 Task: Enable the option In-app notifications in career advice.
Action: Mouse moved to (654, 88)
Screenshot: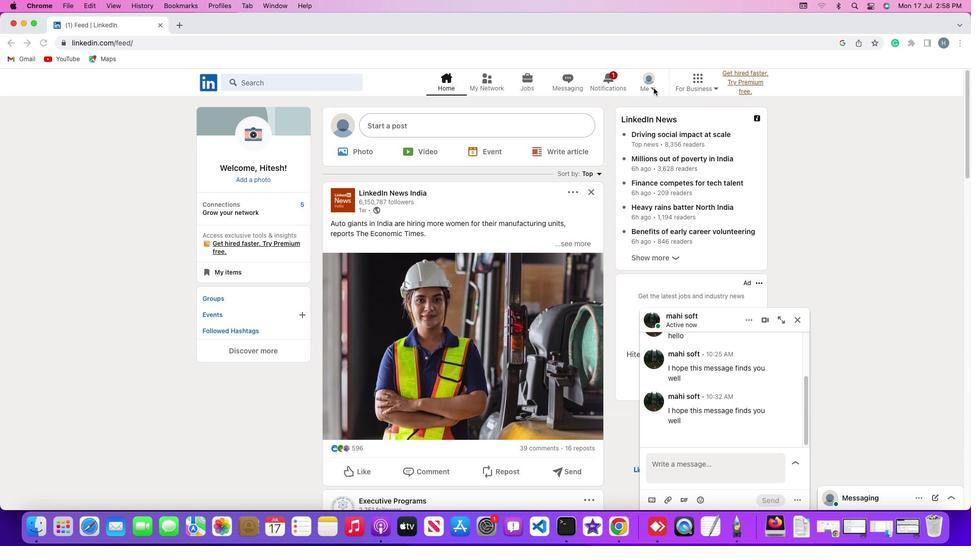 
Action: Mouse pressed left at (654, 88)
Screenshot: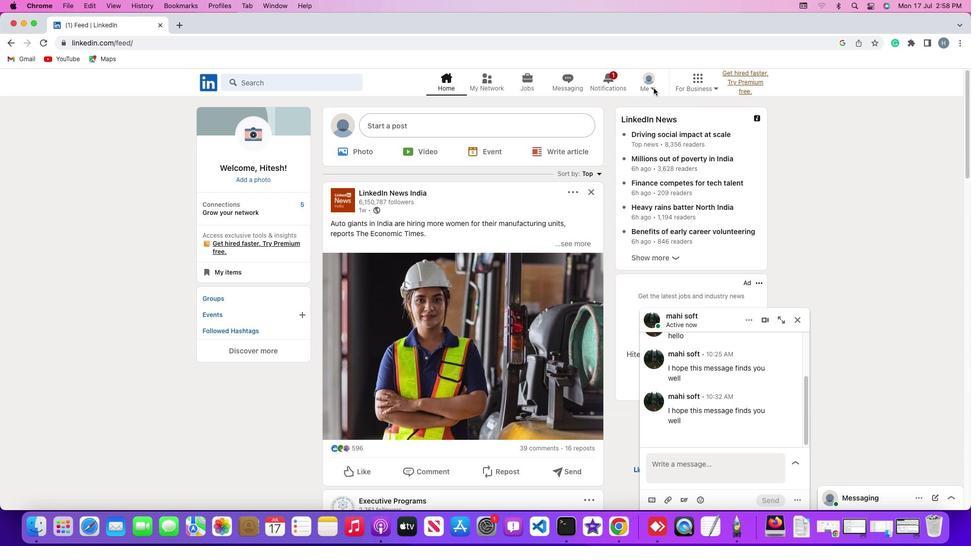 
Action: Mouse pressed left at (654, 88)
Screenshot: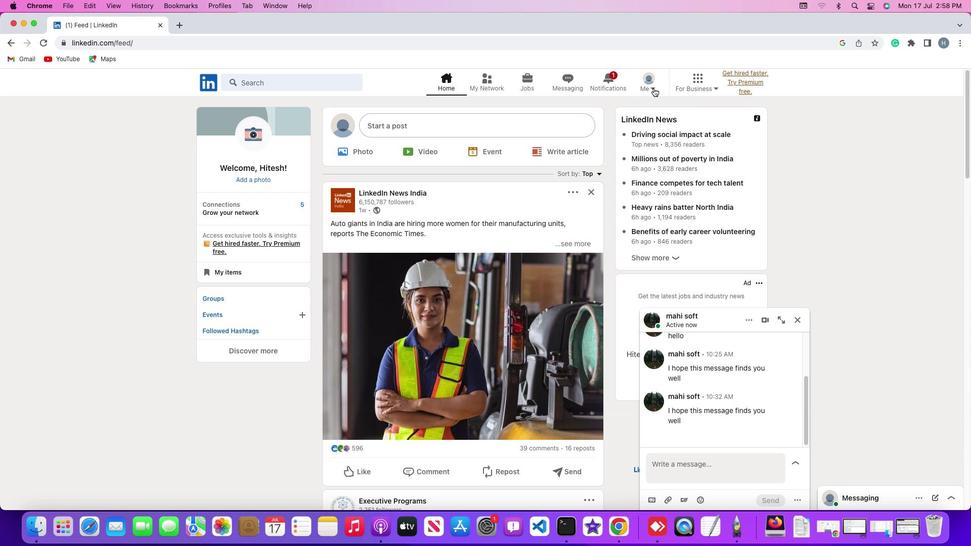 
Action: Mouse moved to (586, 196)
Screenshot: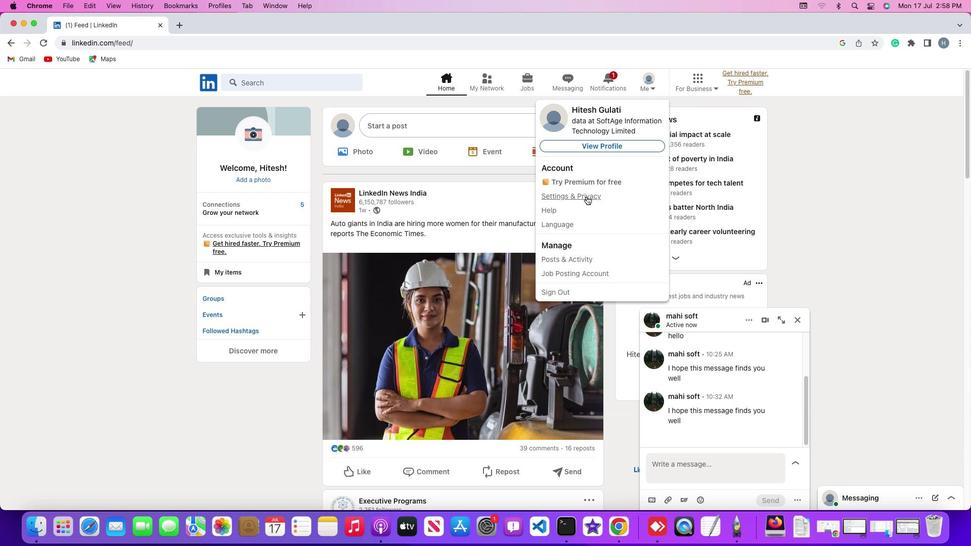 
Action: Mouse pressed left at (586, 196)
Screenshot: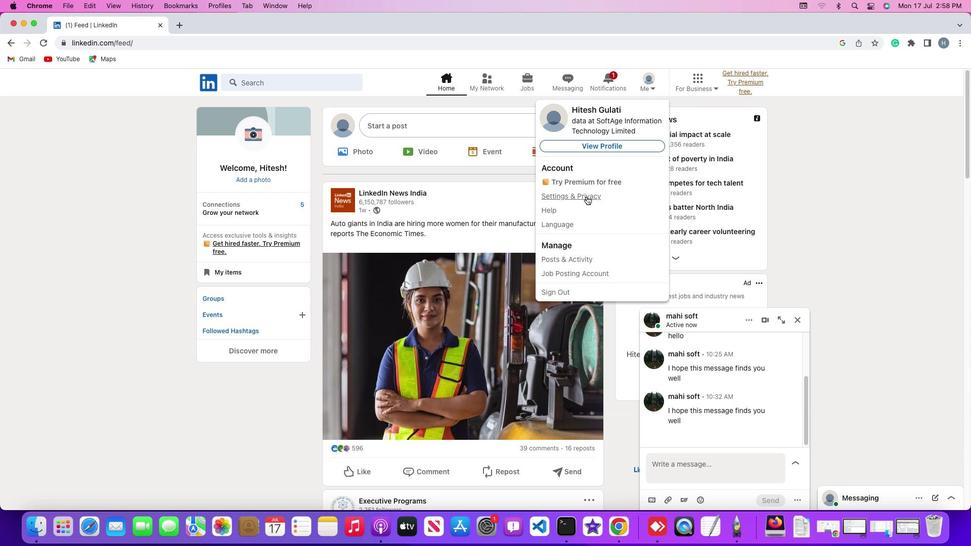 
Action: Mouse moved to (81, 345)
Screenshot: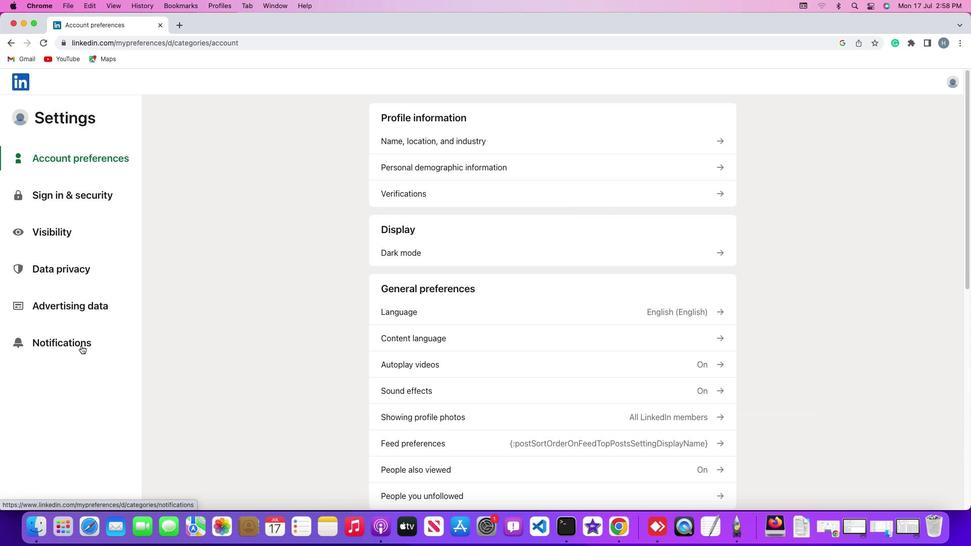 
Action: Mouse pressed left at (81, 345)
Screenshot: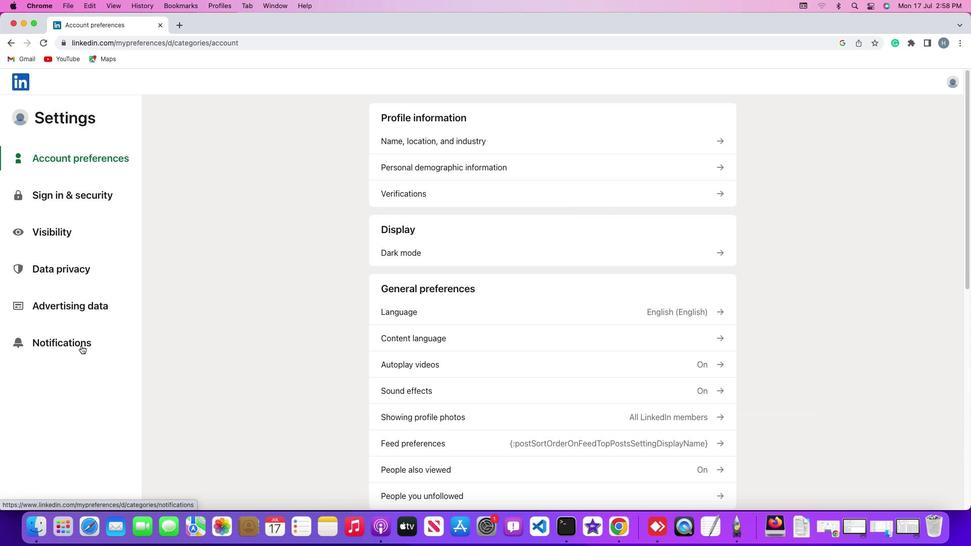 
Action: Mouse moved to (80, 344)
Screenshot: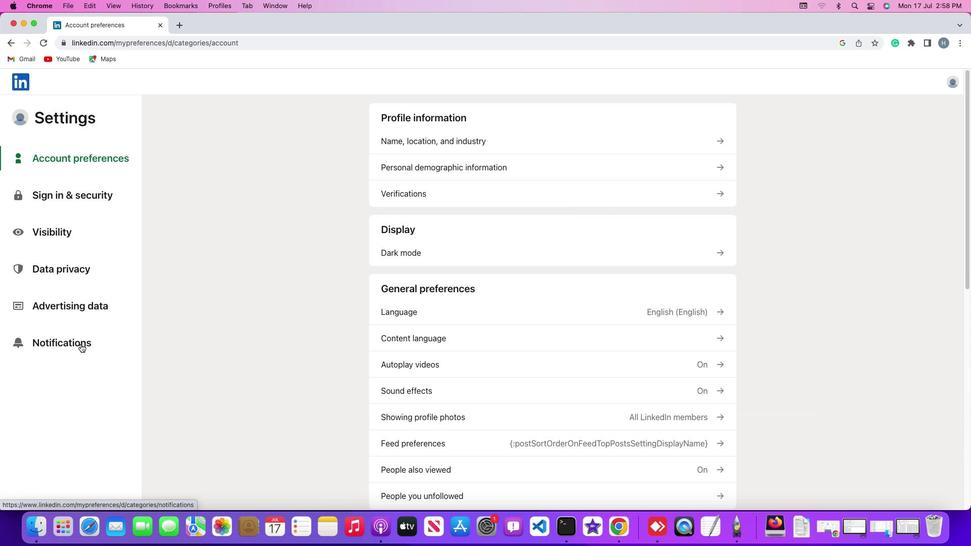 
Action: Mouse pressed left at (80, 344)
Screenshot: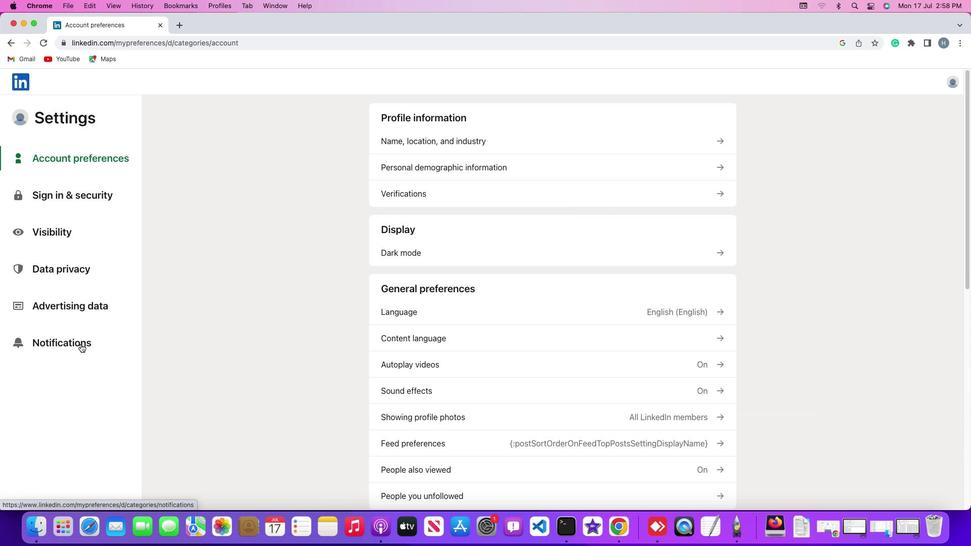 
Action: Mouse moved to (437, 144)
Screenshot: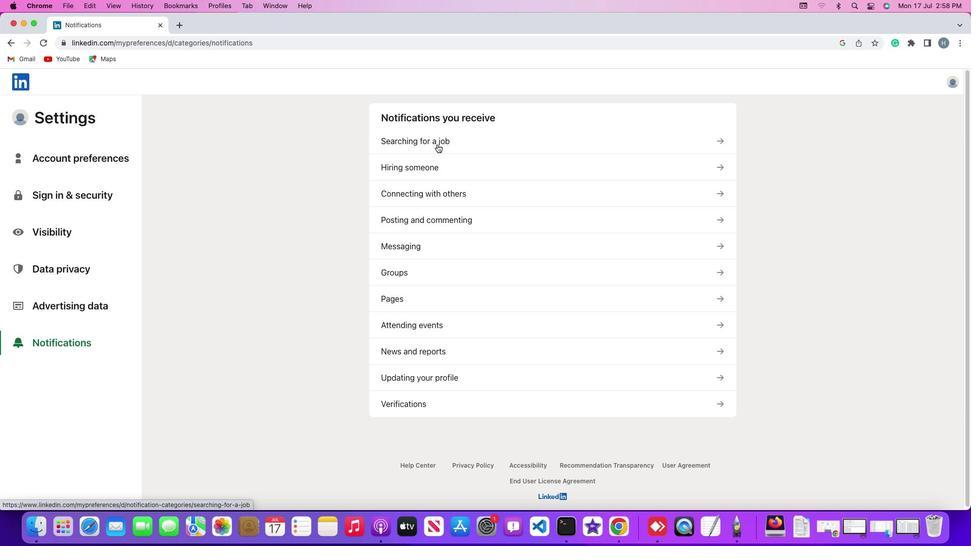 
Action: Mouse pressed left at (437, 144)
Screenshot: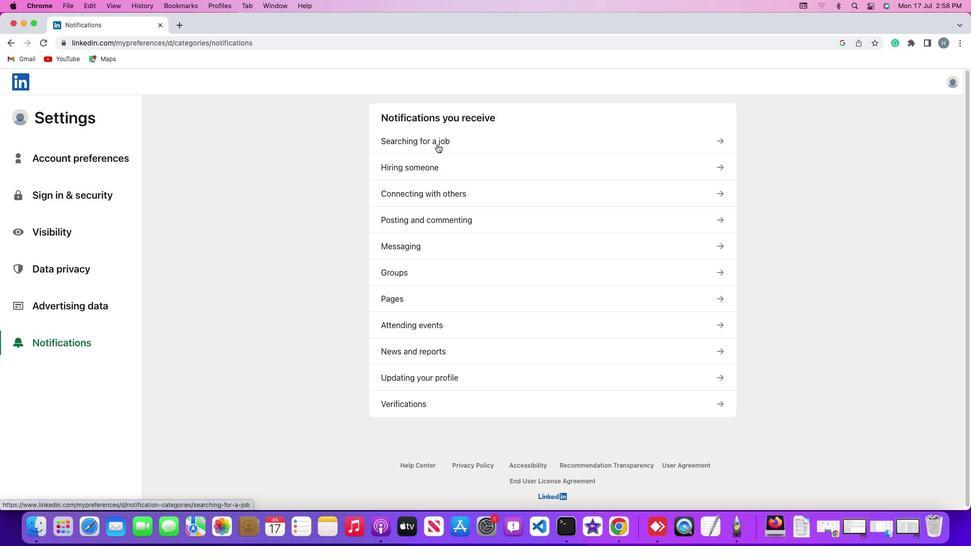 
Action: Mouse moved to (427, 323)
Screenshot: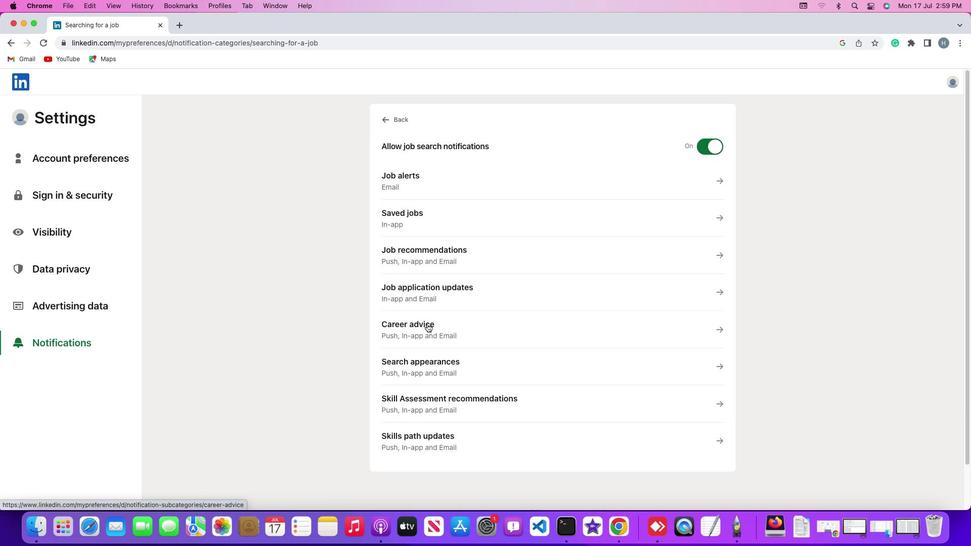 
Action: Mouse pressed left at (427, 323)
Screenshot: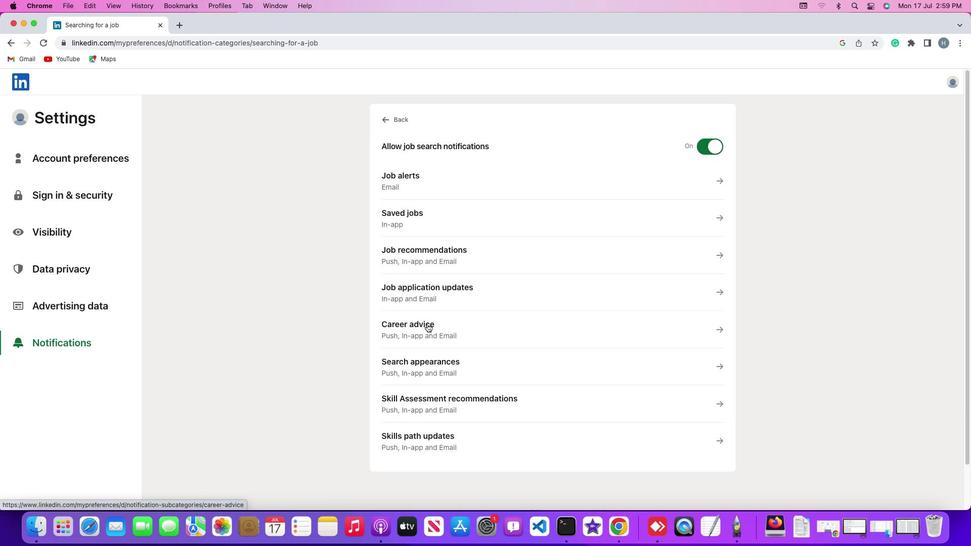 
Action: Mouse moved to (714, 207)
Screenshot: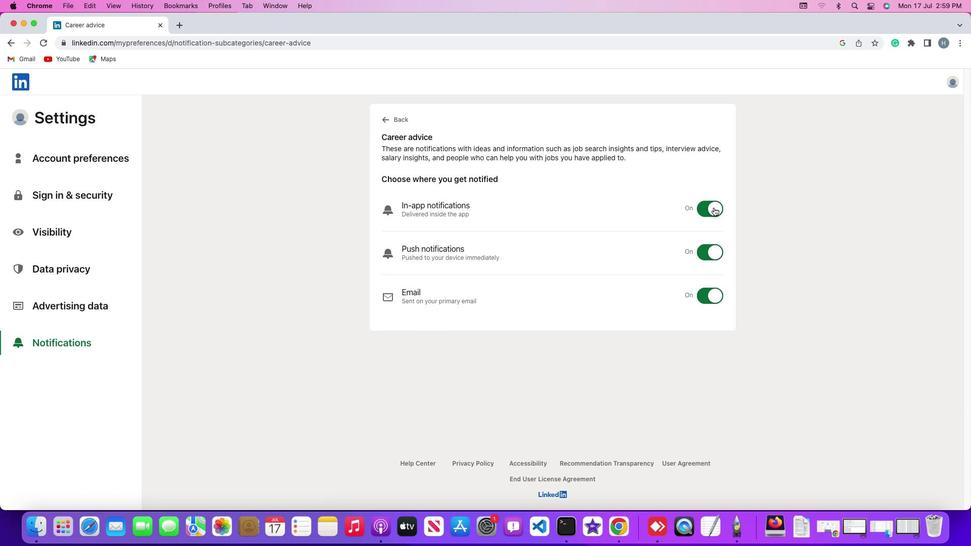 
Action: Mouse pressed left at (714, 207)
Screenshot: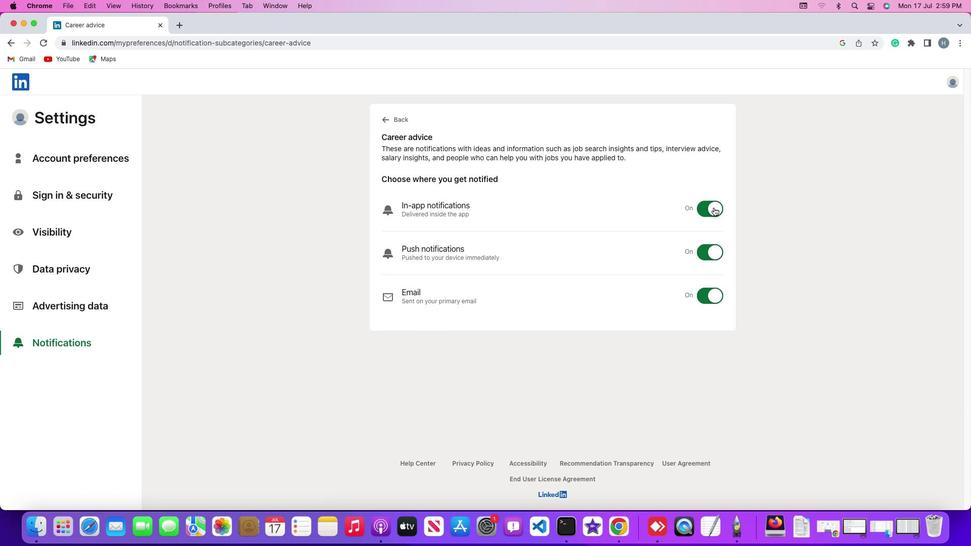 
Action: Mouse pressed left at (714, 207)
Screenshot: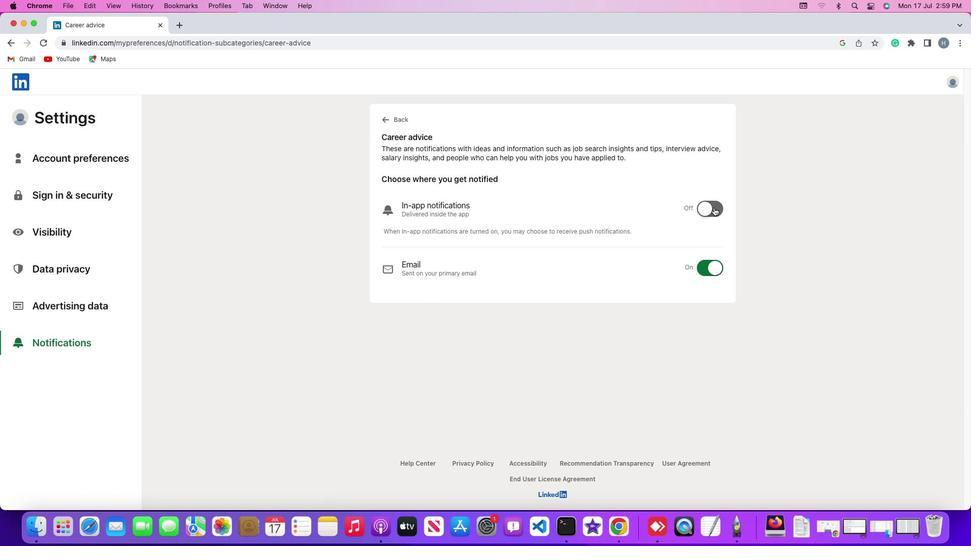 
